 Task: Create in the project ChainTech in Backlog an issue 'Upgrade the website navigation and menu design of a web application to improve user experience and website organization', assign it to team member softage.2@softage.net and change the status to IN PROGRESS. Create in the project ChainTech in Backlog an issue 'Create a new online platform for online fashion design courses with advanced fashion tools and community features.', assign it to team member softage.3@softage.net and change the status to IN PROGRESS
Action: Mouse moved to (206, 59)
Screenshot: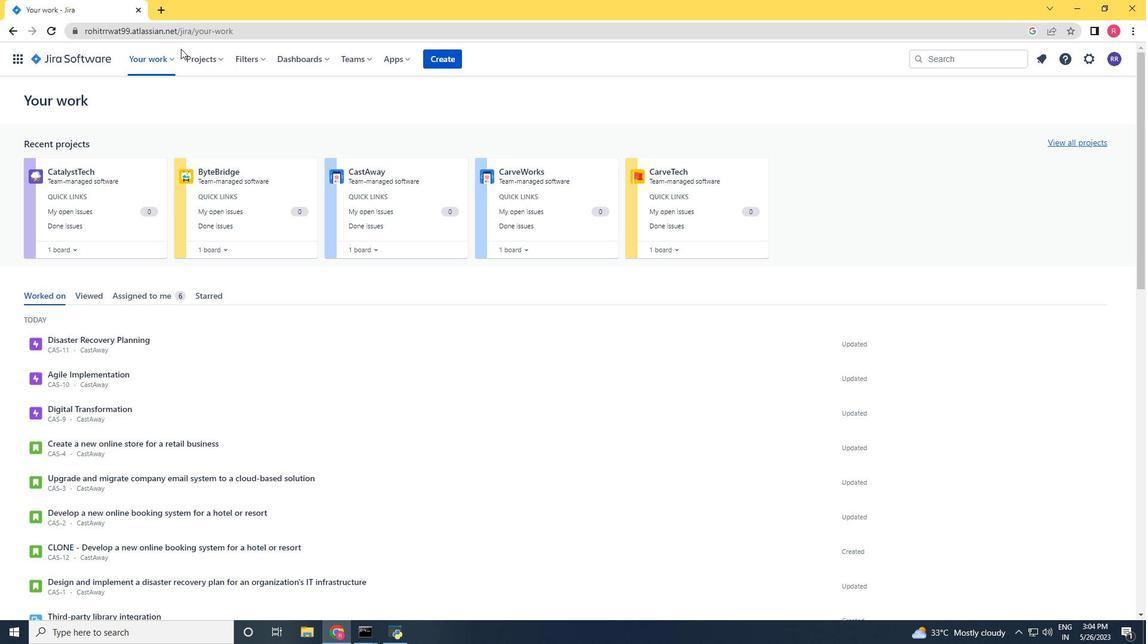 
Action: Mouse pressed left at (206, 59)
Screenshot: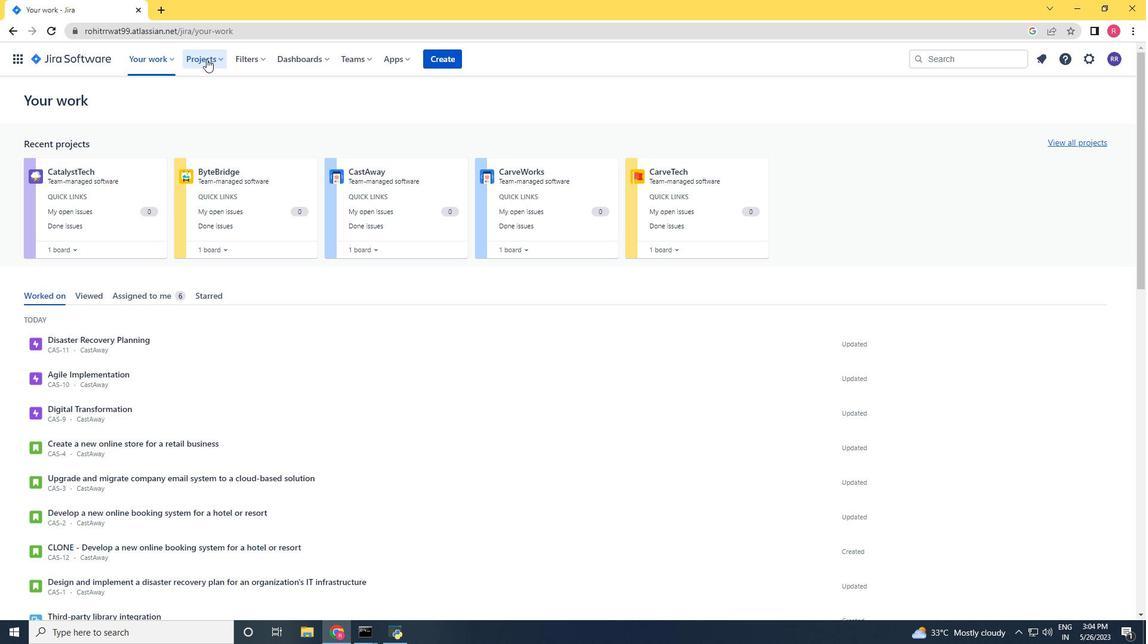 
Action: Mouse moved to (221, 108)
Screenshot: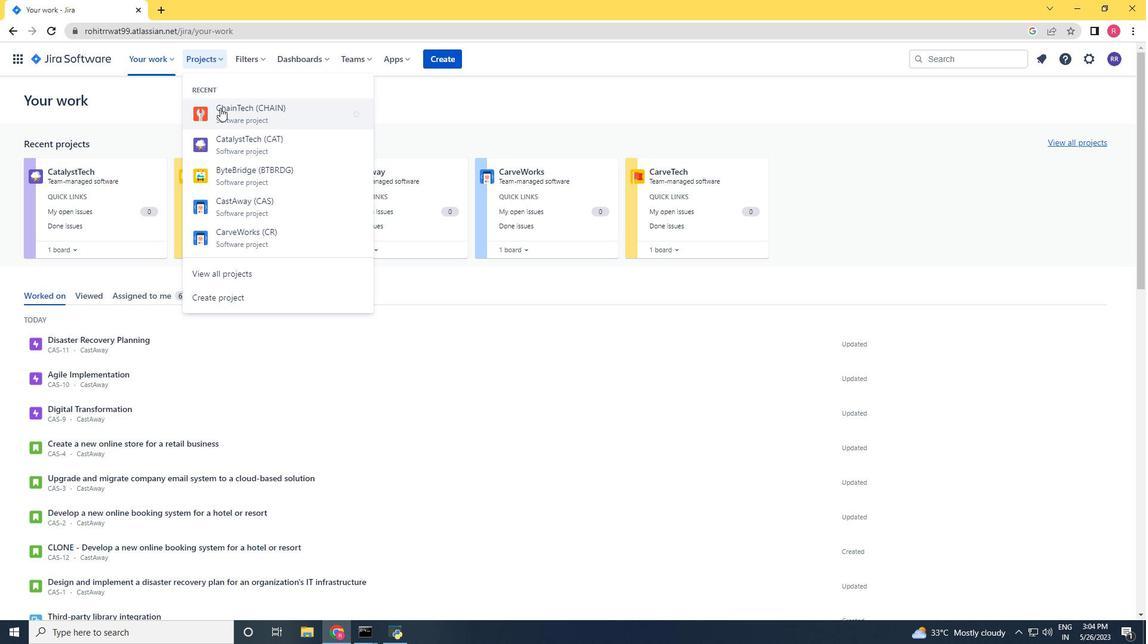 
Action: Mouse pressed left at (221, 108)
Screenshot: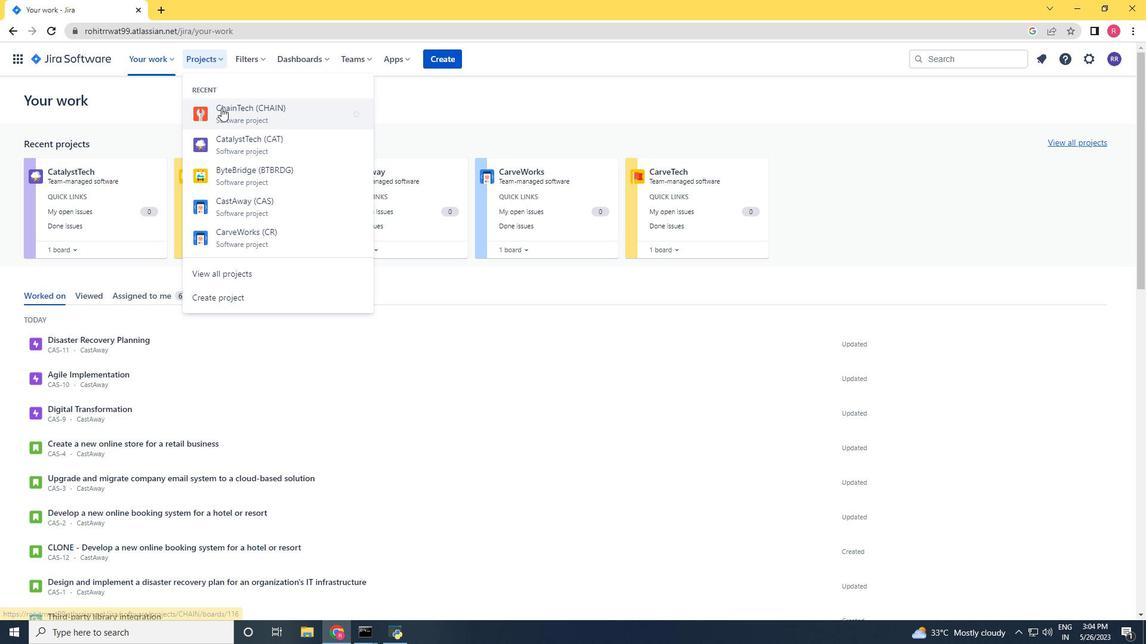 
Action: Mouse moved to (85, 189)
Screenshot: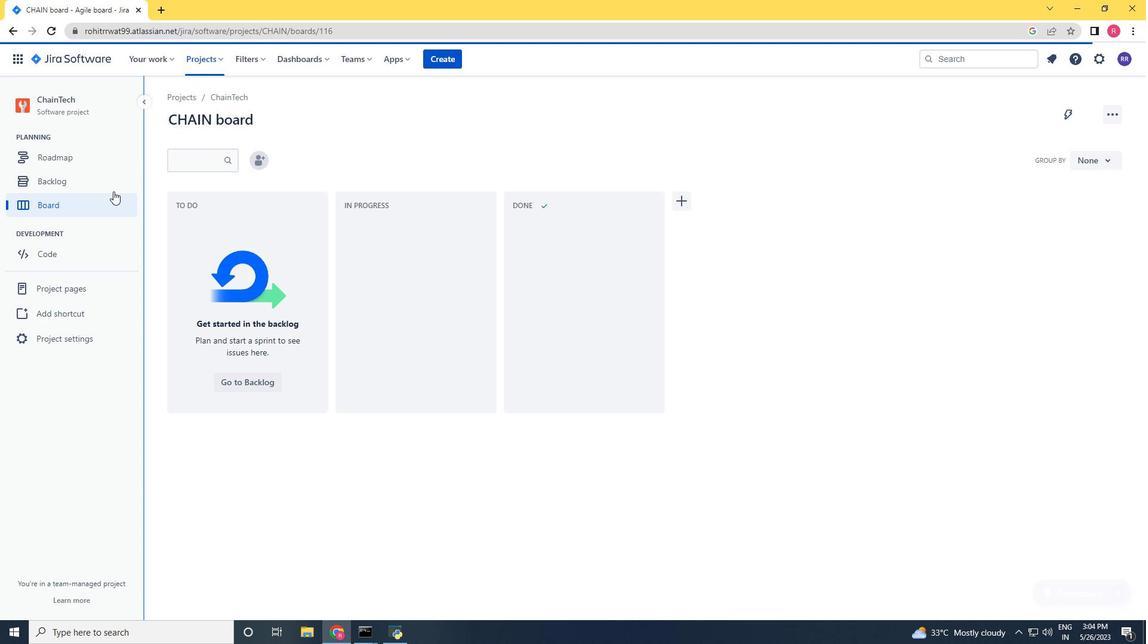 
Action: Mouse pressed left at (85, 189)
Screenshot: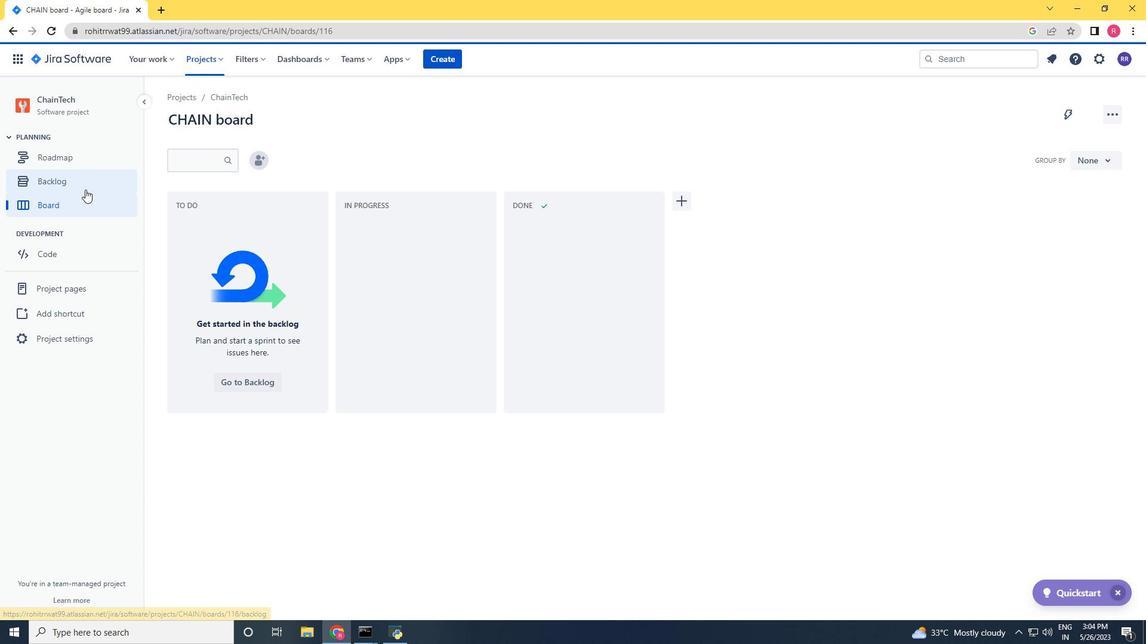 
Action: Mouse moved to (256, 458)
Screenshot: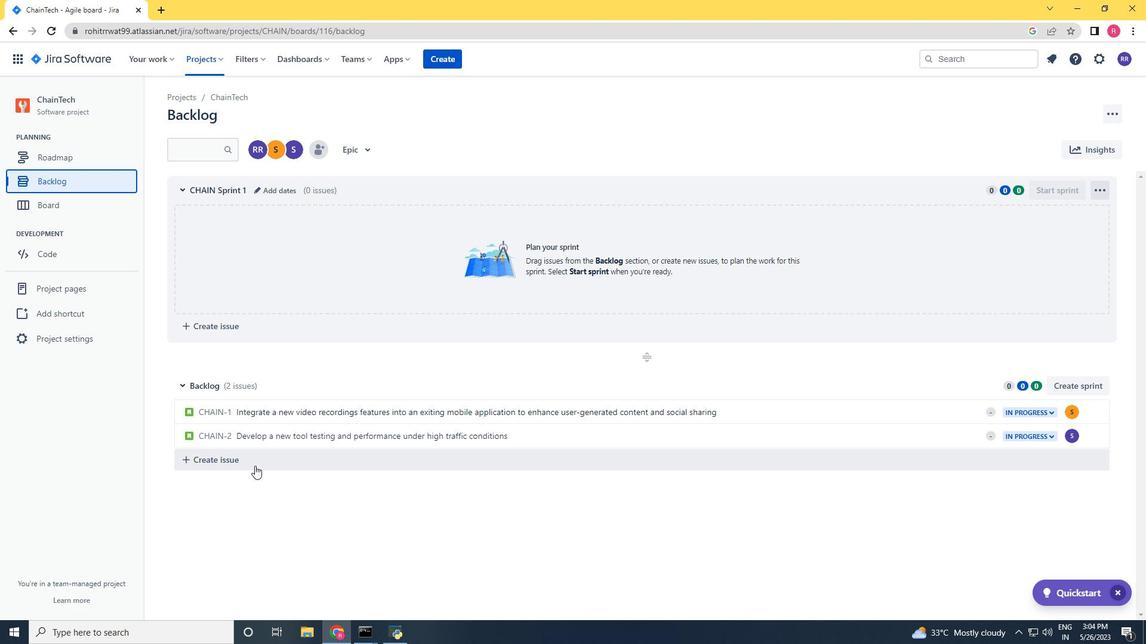 
Action: Mouse pressed left at (256, 458)
Screenshot: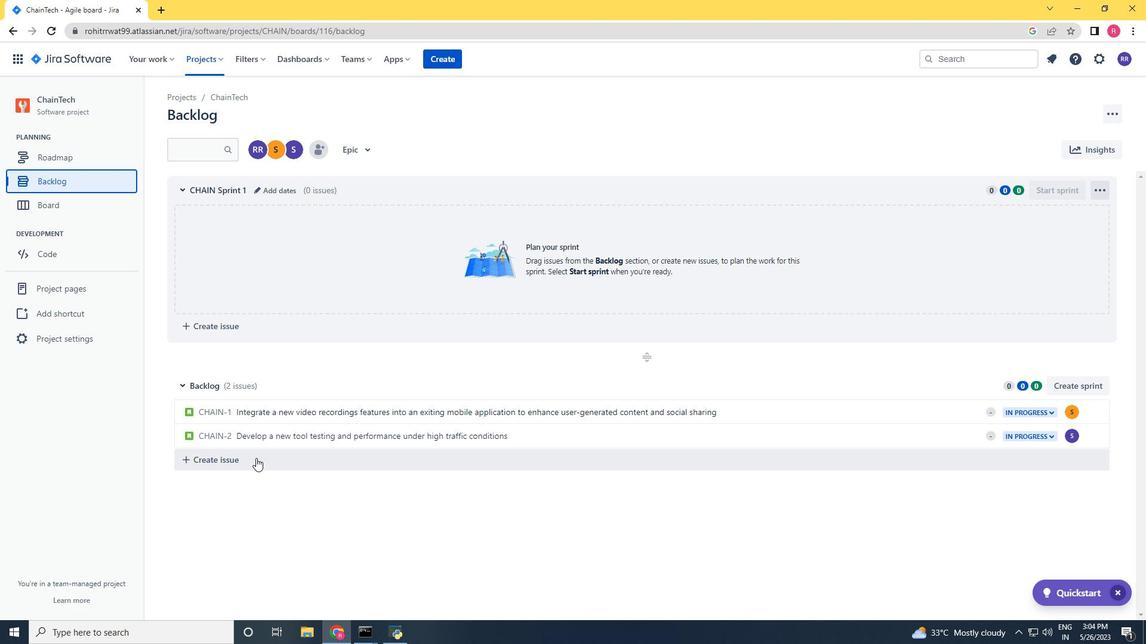 
Action: Mouse moved to (388, 235)
Screenshot: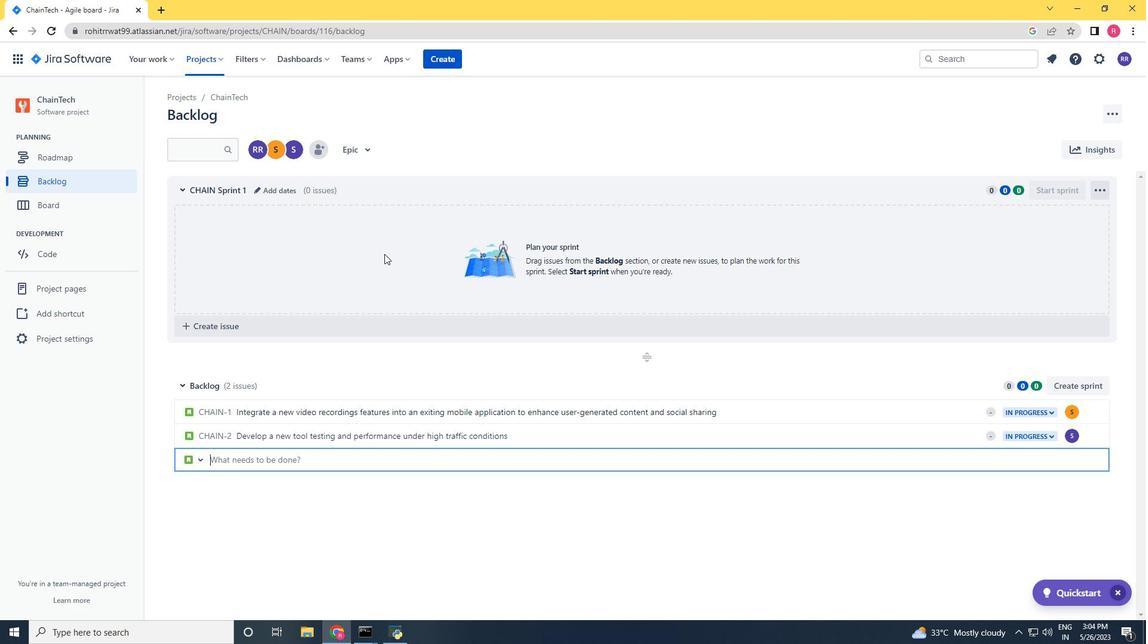 
Action: Key pressed <Key.shift><Key.shift><Key.shift><Key.shift><Key.shift><Key.shift><Key.shift><Key.shift><Key.shift>Upgrade<Key.space><Key.space>the<Key.space>website<Key.space>navigation<Key.space>and<Key.space>menu<Key.space>design<Key.space>of<Key.space>a<Key.space>web<Key.space>applicat<Key.backspace><Key.backspace><Key.backspace>cation<Key.space>to<Key.space>improve<Key.space>user<Key.space>experience<Key.space>and<Key.space>website<Key.space>orgniazition<Key.space><Key.backspace><Key.backspace><Key.backspace><Key.backspace><Key.backspace><Key.backspace><Key.backspace><Key.backspace><Key.backspace><Key.backspace><Key.backspace>ganization<Key.space><Key.enter>
Screenshot: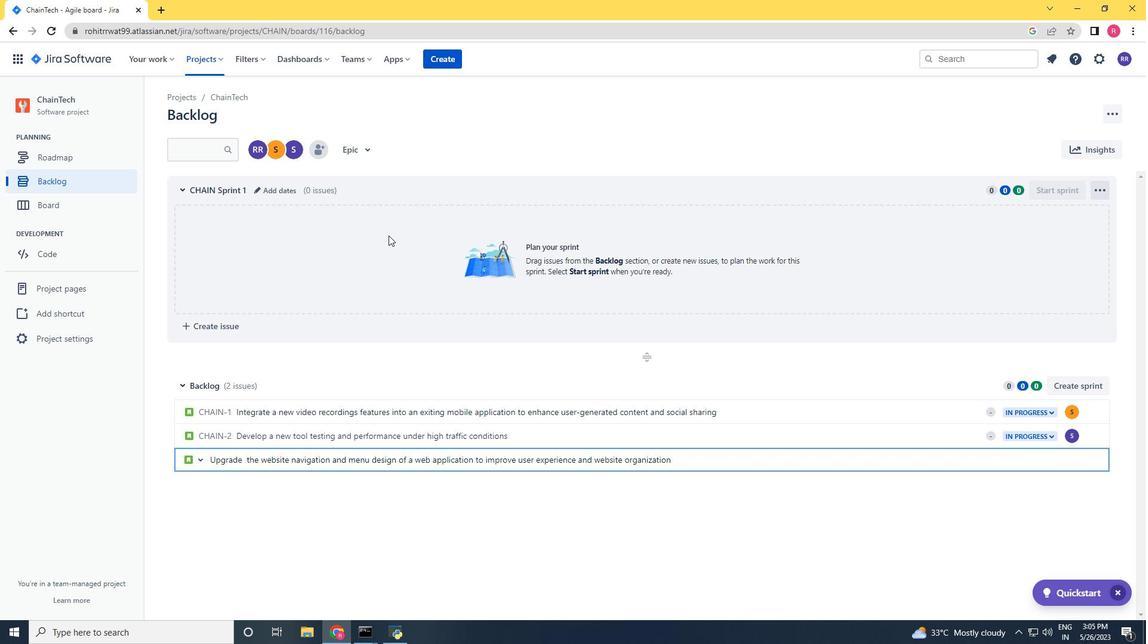 
Action: Mouse moved to (1074, 461)
Screenshot: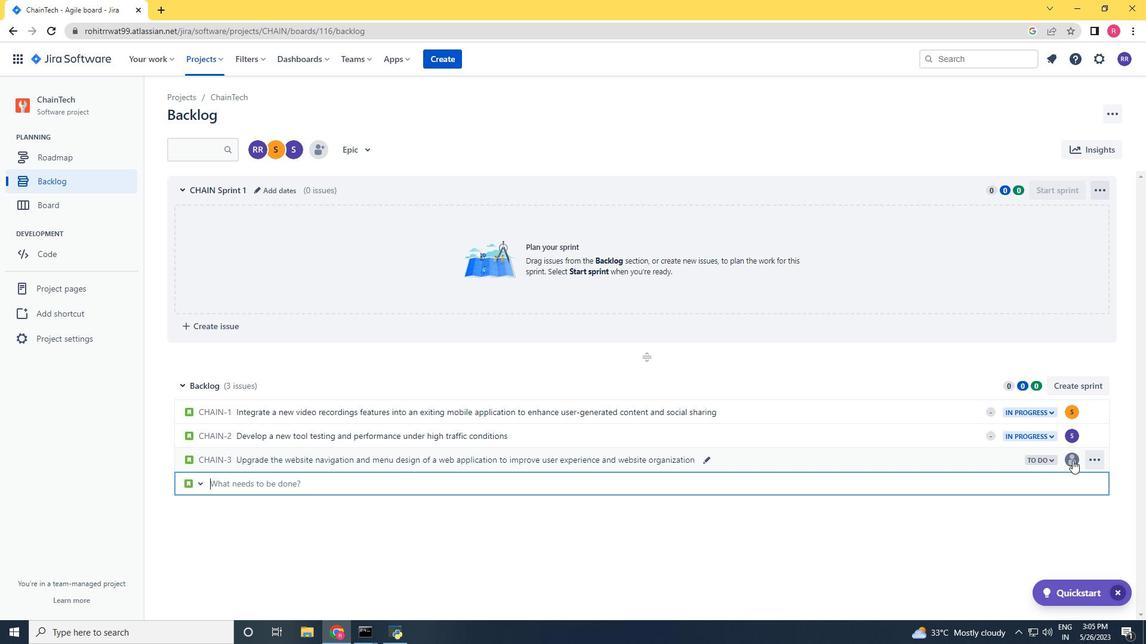 
Action: Mouse pressed left at (1074, 461)
Screenshot: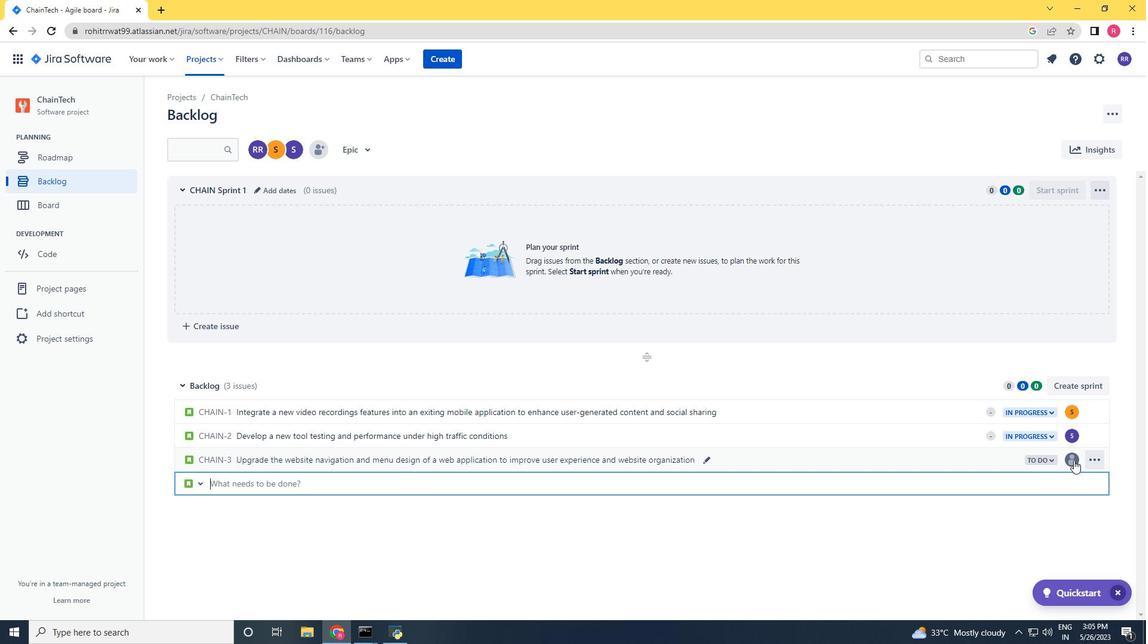 
Action: Key pressed softage.2<Key.shift>@softage,<Key.backspace>.net
Screenshot: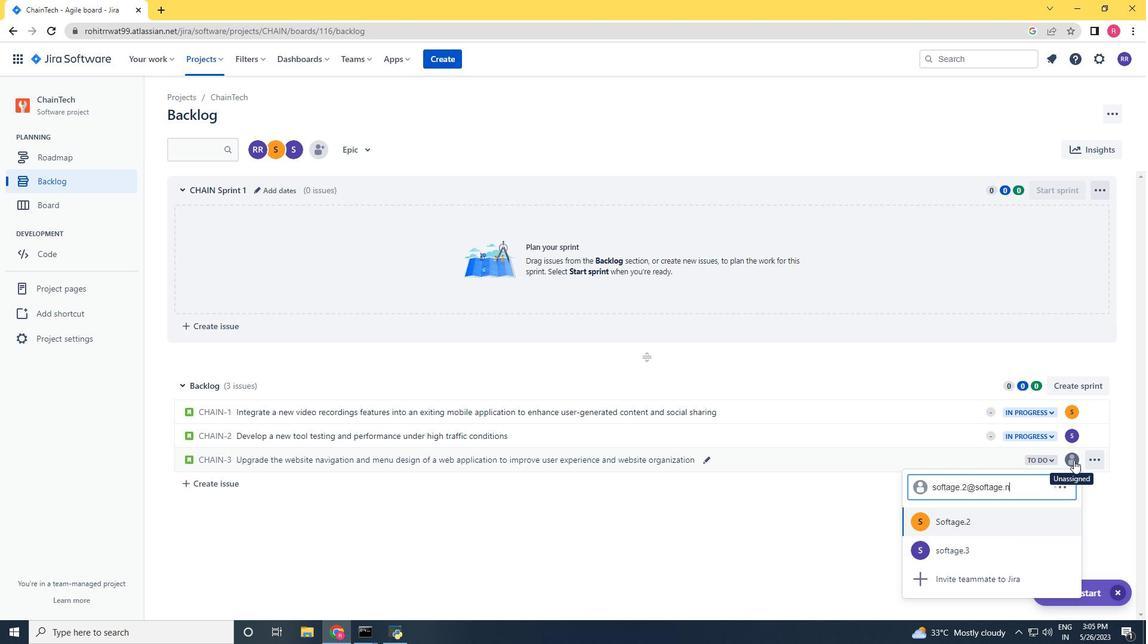 
Action: Mouse moved to (985, 524)
Screenshot: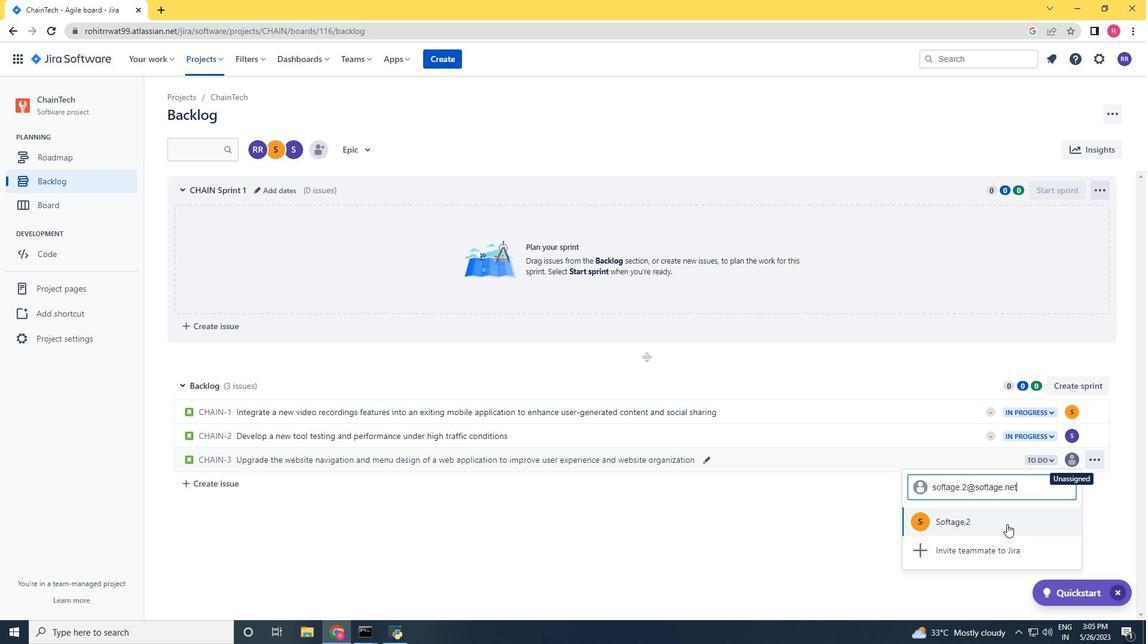 
Action: Mouse pressed left at (985, 524)
Screenshot: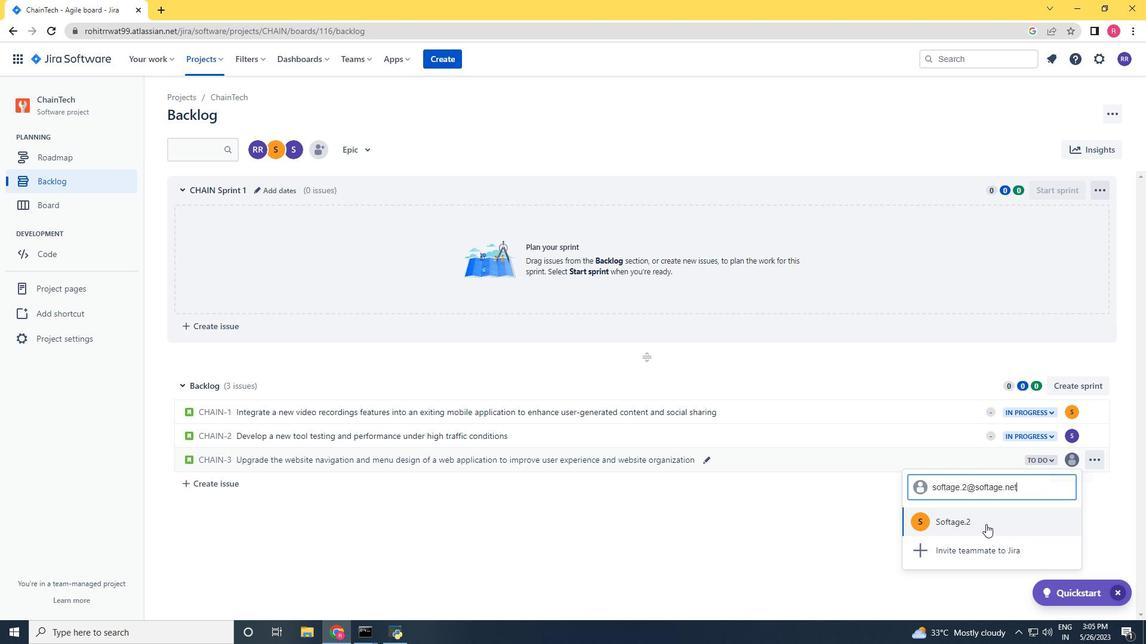 
Action: Mouse moved to (1039, 458)
Screenshot: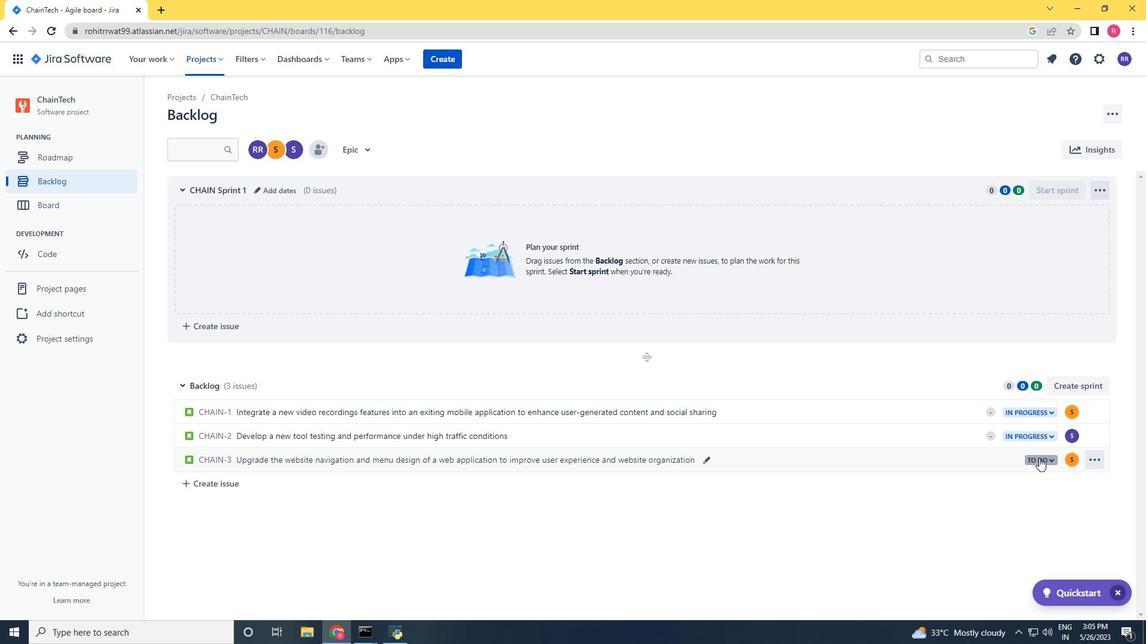 
Action: Mouse pressed left at (1039, 458)
Screenshot: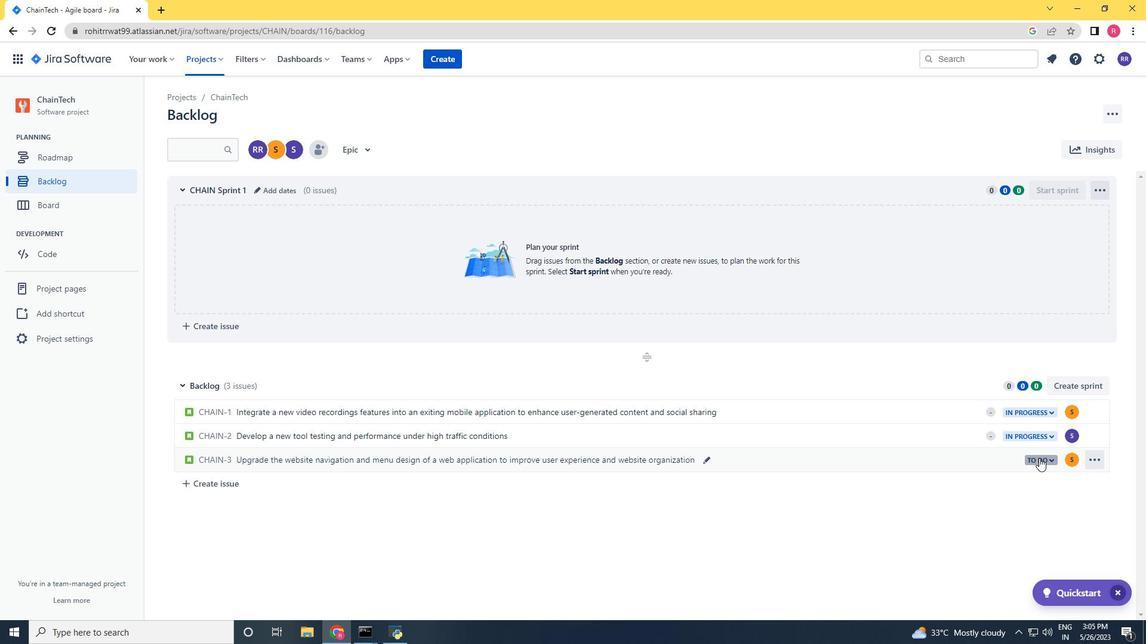 
Action: Mouse moved to (983, 487)
Screenshot: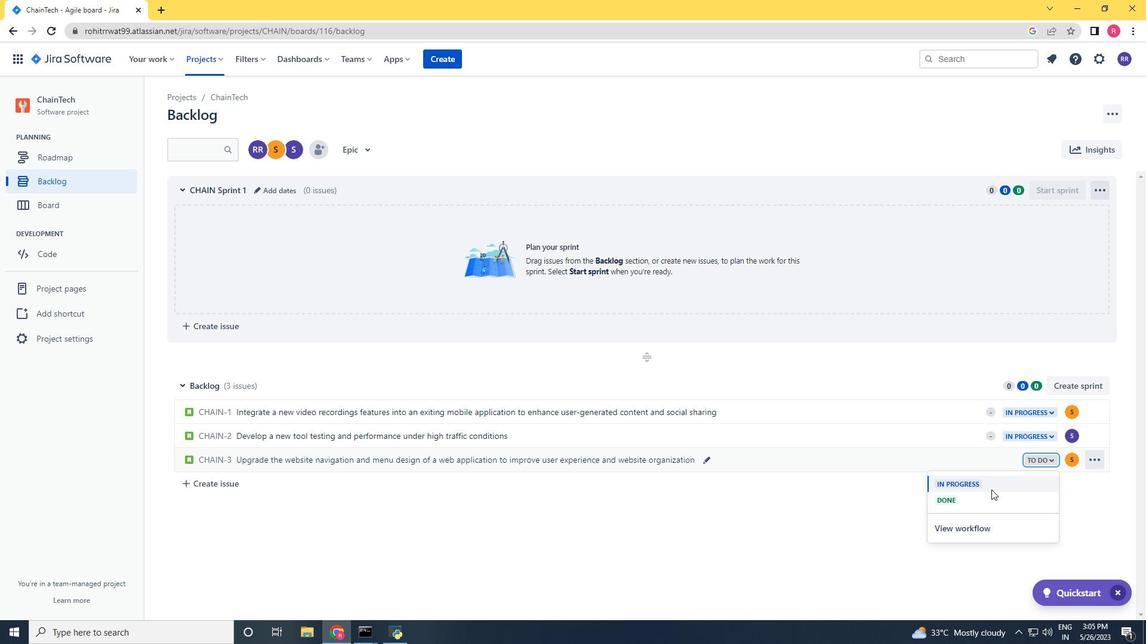 
Action: Mouse pressed left at (983, 487)
Screenshot: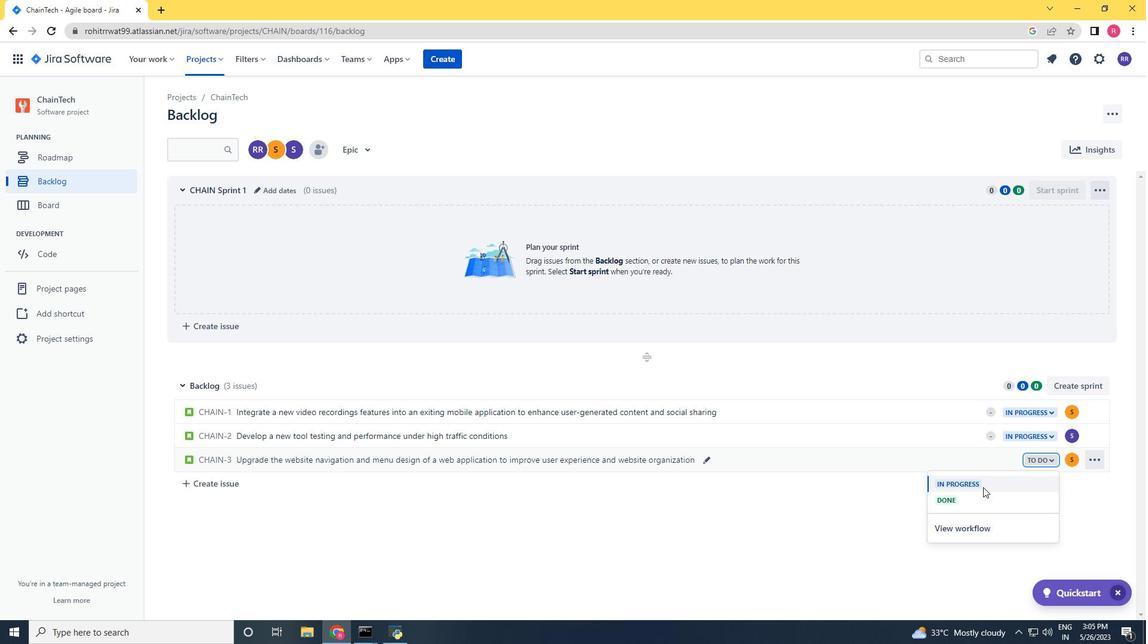 
Action: Mouse moved to (377, 482)
Screenshot: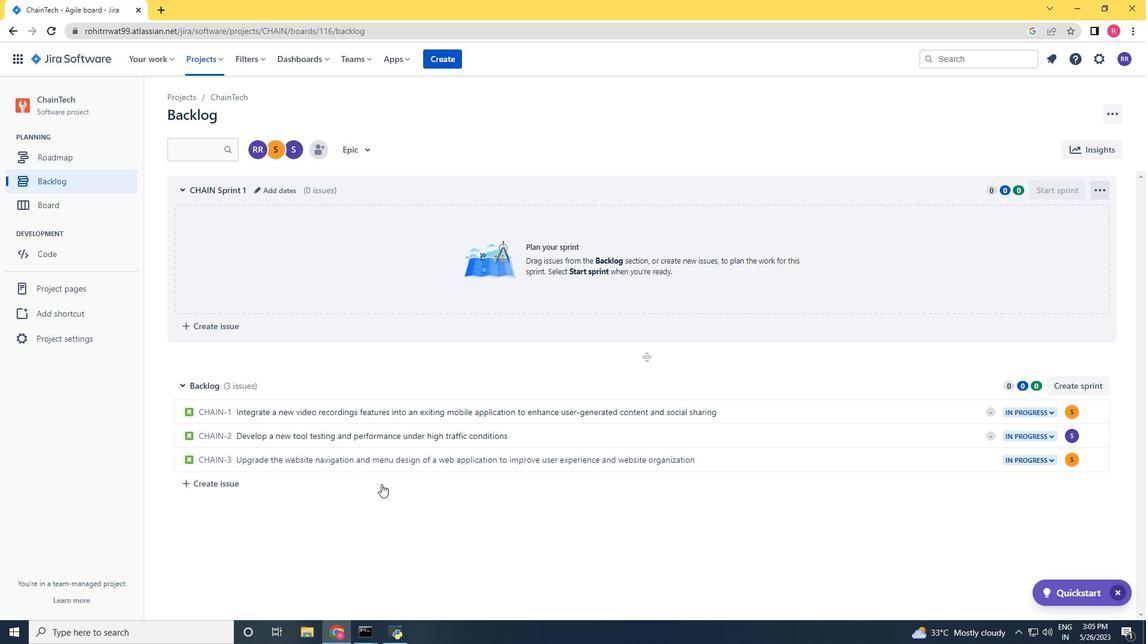 
Action: Mouse pressed left at (377, 482)
Screenshot: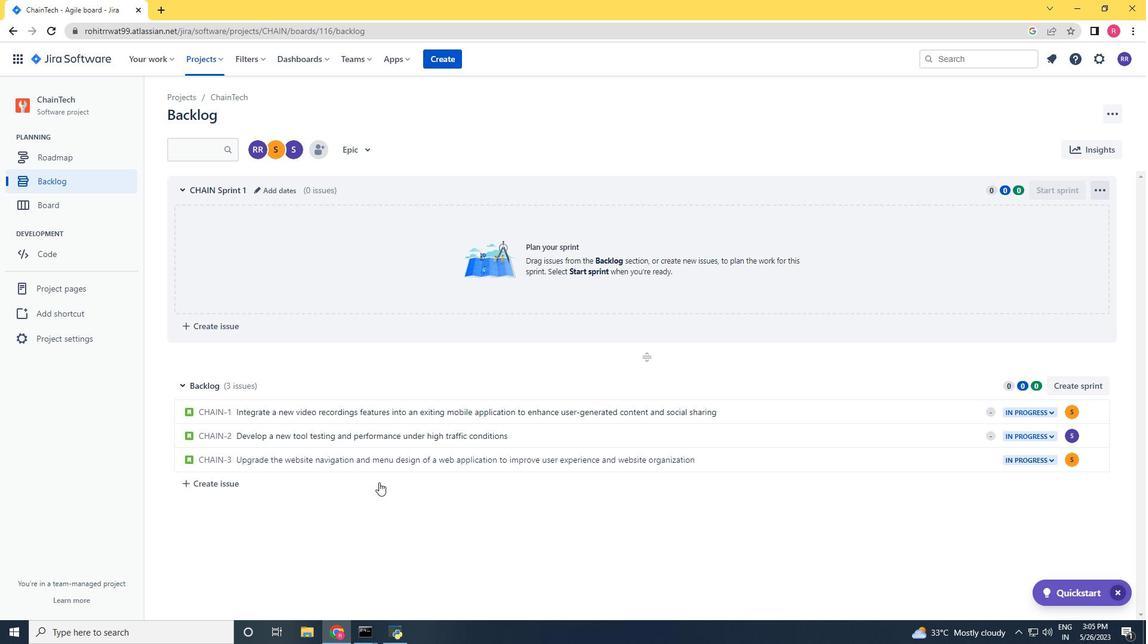 
Action: Key pressed <Key.shift>Create<Key.space>a<Key.space>new<Key.space>online<Key.space>platform<Key.space>for<Key.space>online<Key.space>platform<Key.space>fr<Key.backspace>or<Key.space><Key.backspace><Key.backspace><Key.backspace><Key.backspace><Key.backspace><Key.backspace><Key.backspace><Key.backspace><Key.backspace><Key.backspace><Key.backspace><Key.backspace><Key.backspace>fashion<Key.space>design<Key.space>coure<Key.backspace>ses<Key.space>with<Key.space>advanced<Key.space>fashion<Key.space>tools<Key.space>and<Key.space>community<Key.space>features<Key.space><Key.enter>
Screenshot: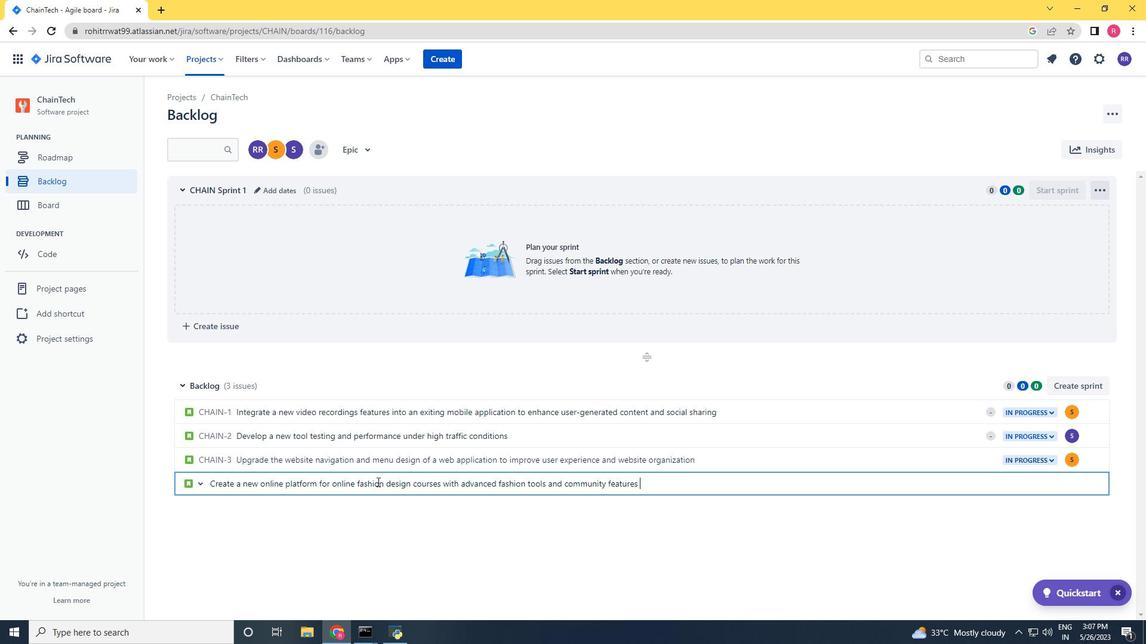 
Action: Mouse moved to (1073, 484)
Screenshot: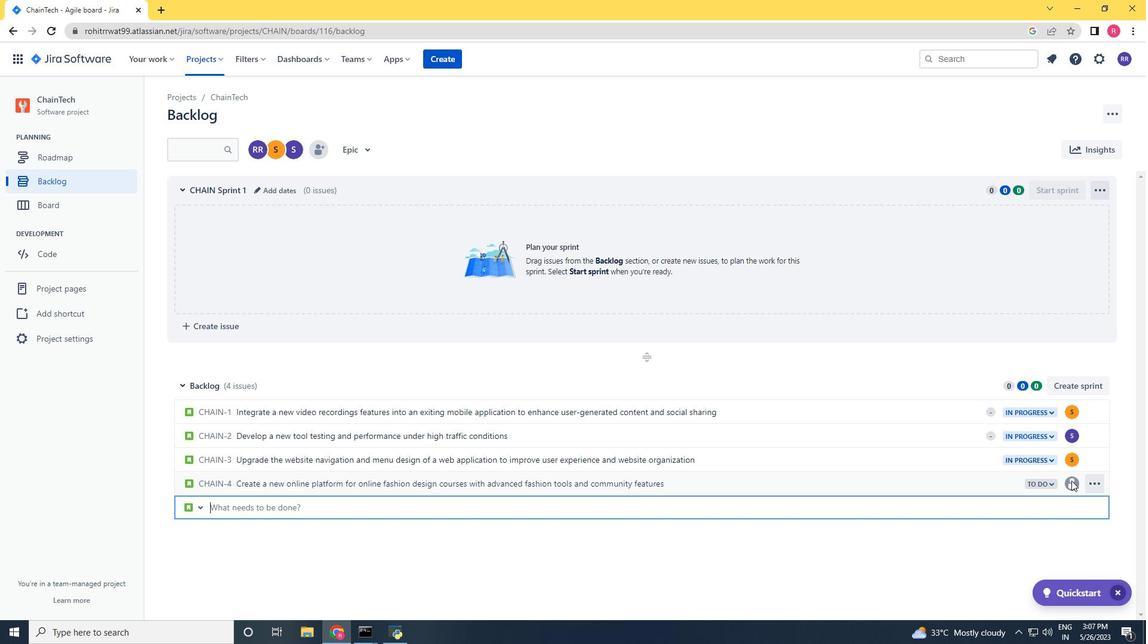 
Action: Mouse pressed left at (1073, 484)
Screenshot: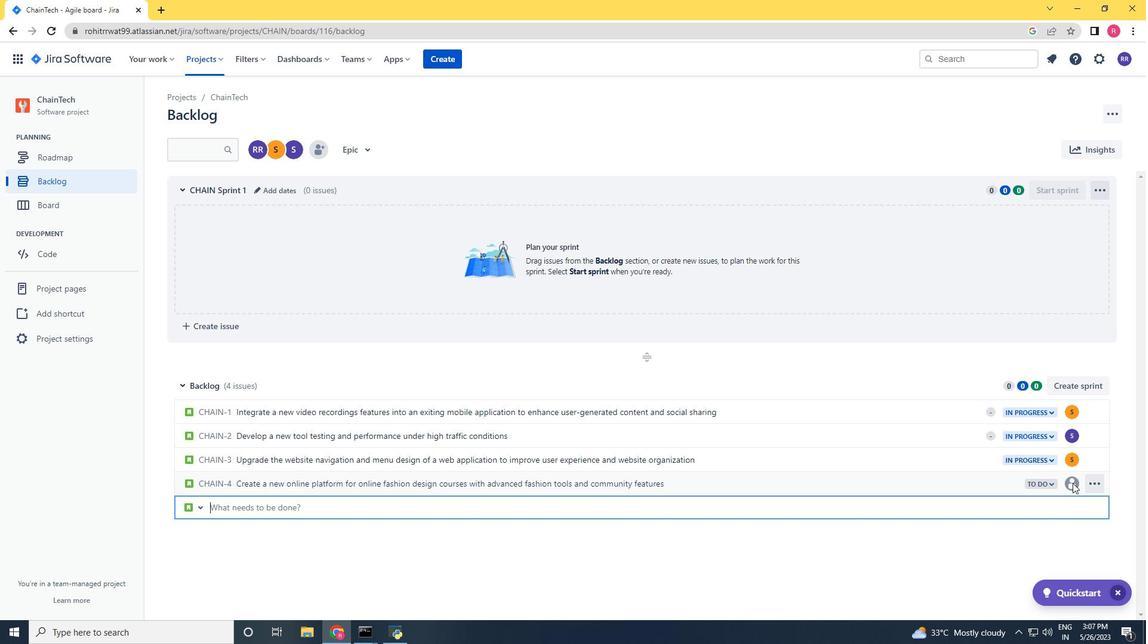 
Action: Key pressed softage.3<Key.shift>@softage.net
Screenshot: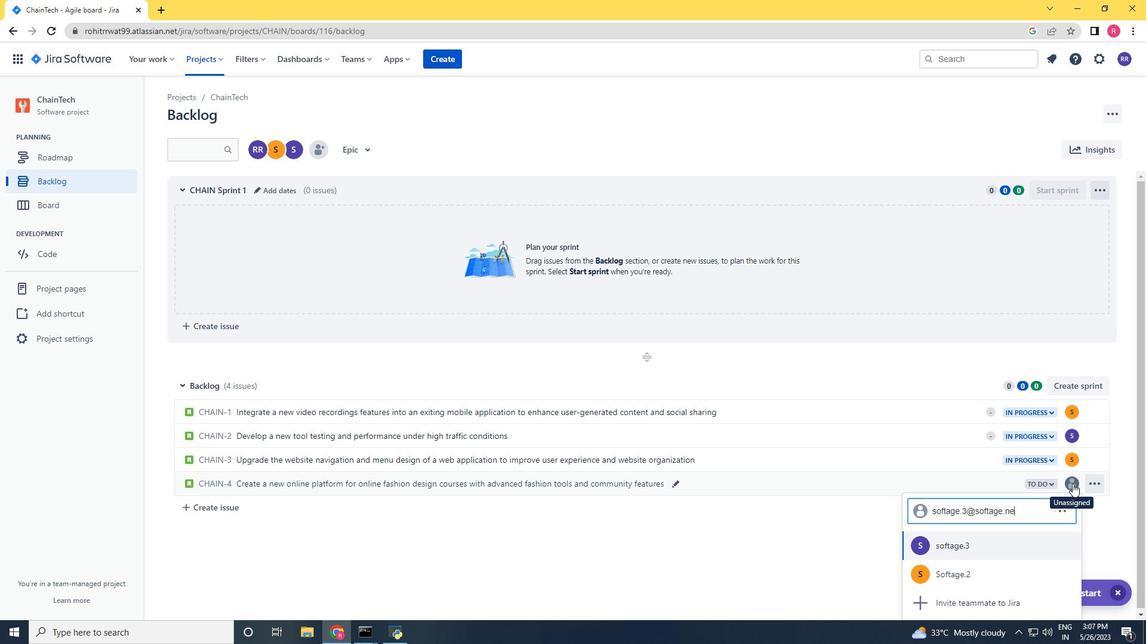 
Action: Mouse moved to (984, 545)
Screenshot: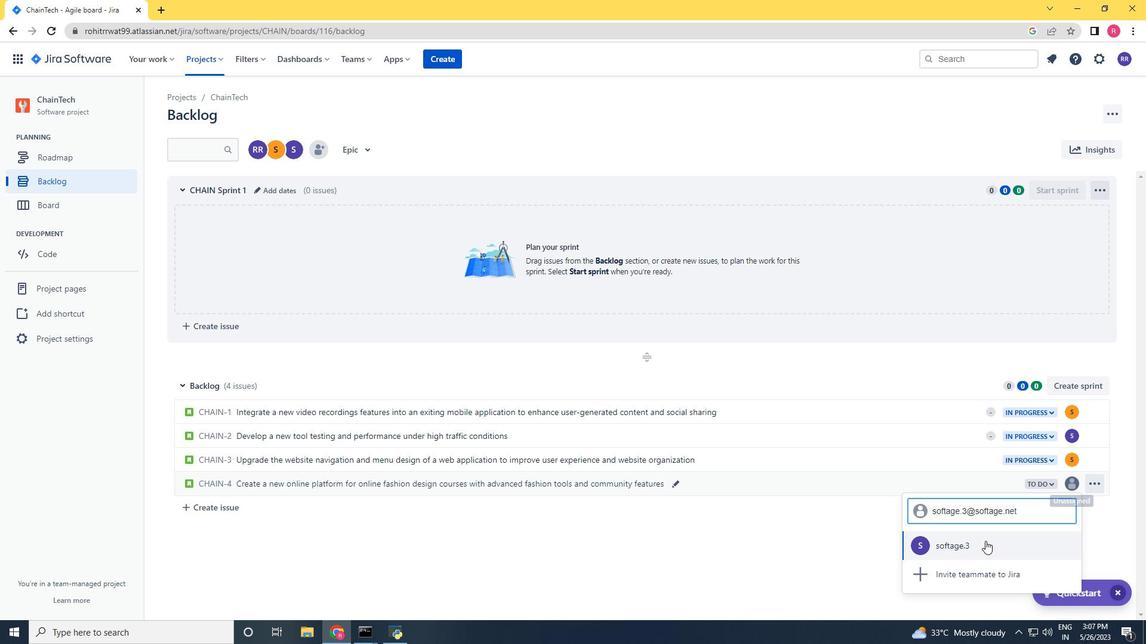 
Action: Mouse pressed left at (984, 545)
Screenshot: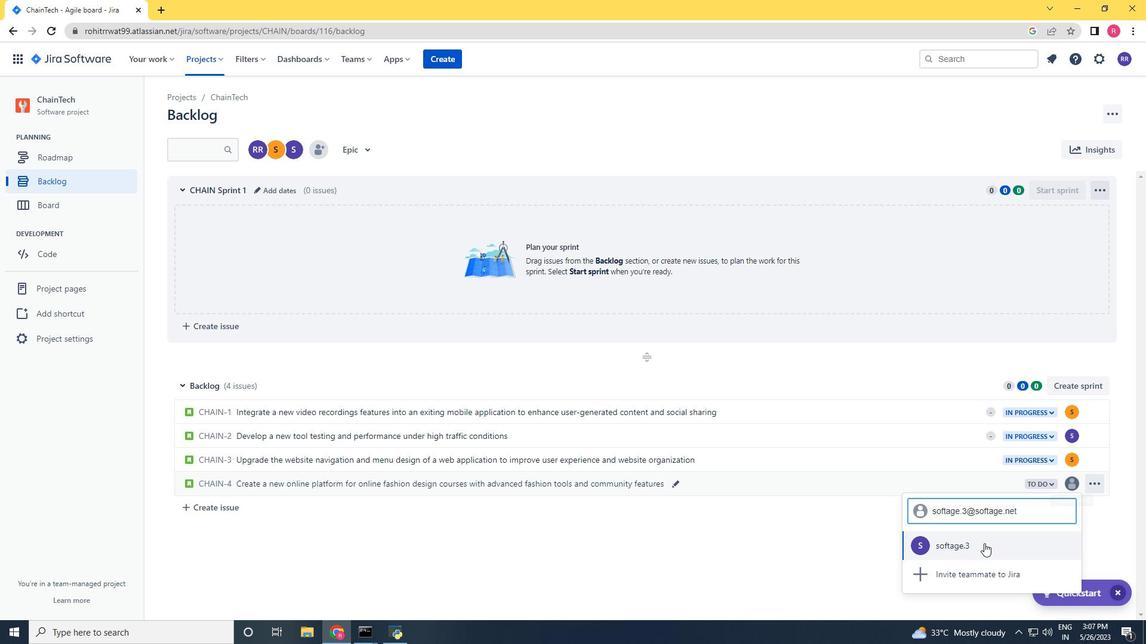 
Action: Mouse moved to (1046, 483)
Screenshot: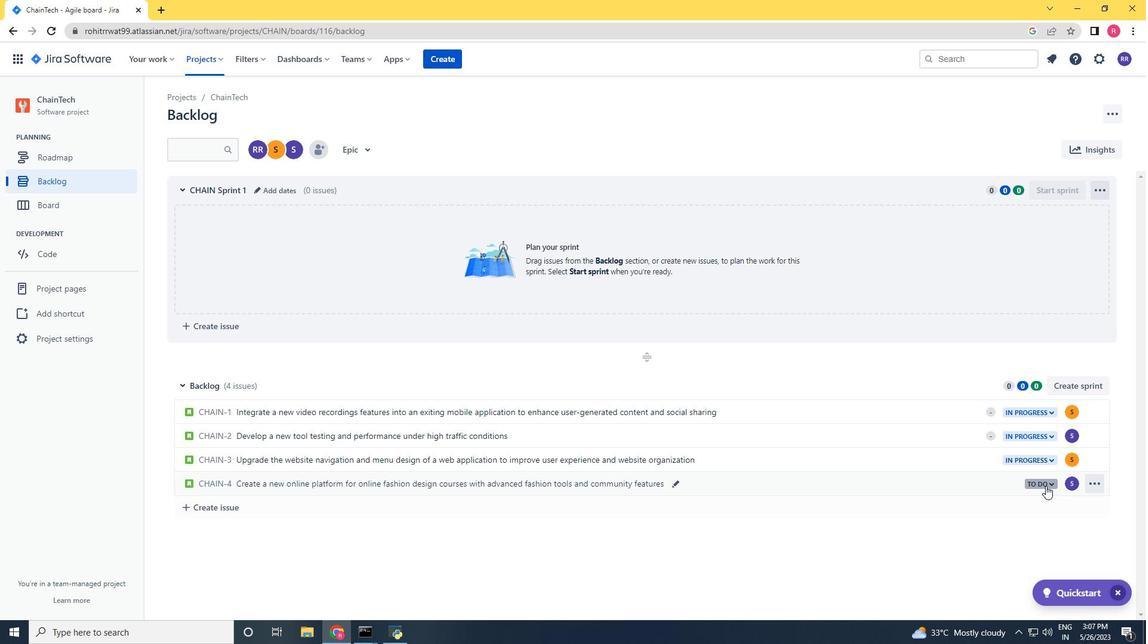 
Action: Mouse pressed left at (1046, 483)
Screenshot: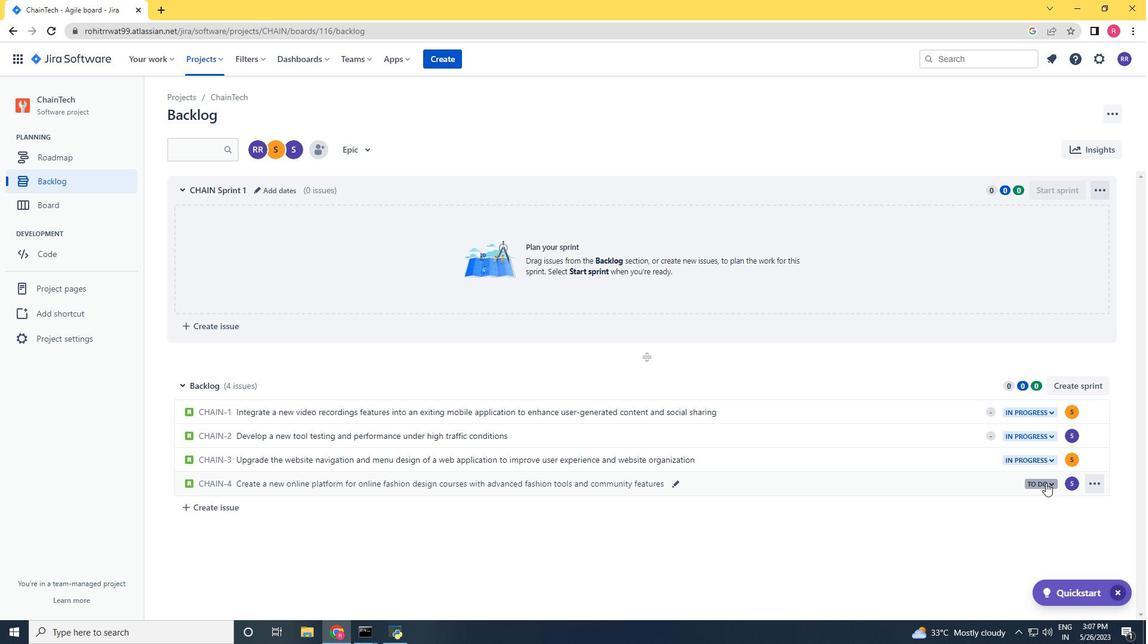 
Action: Mouse moved to (994, 506)
Screenshot: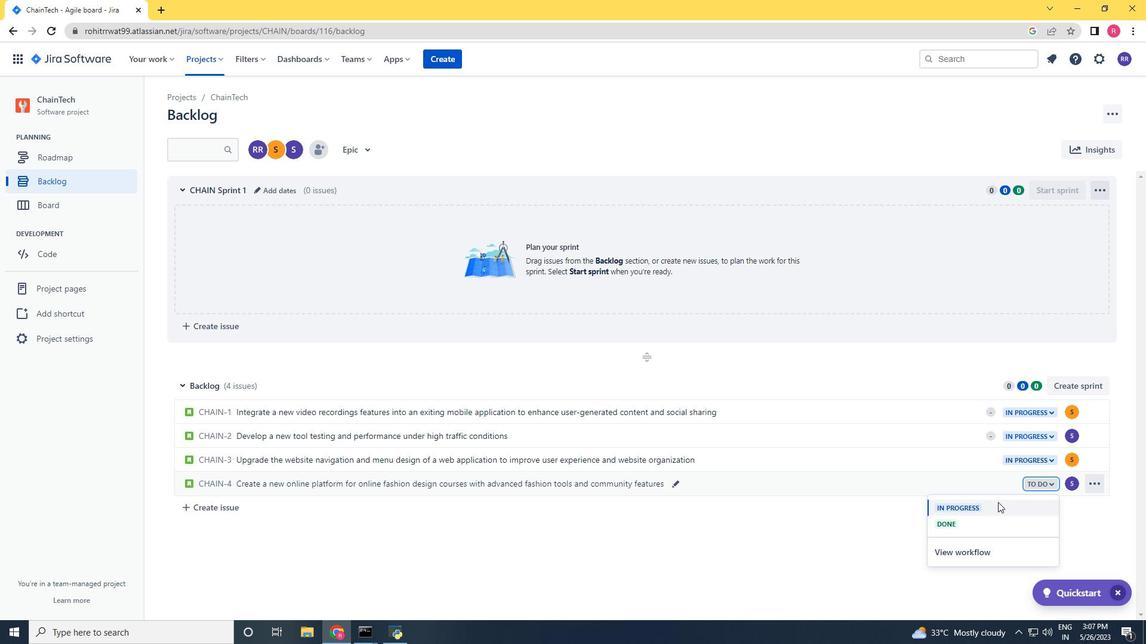 
Action: Mouse pressed left at (994, 506)
Screenshot: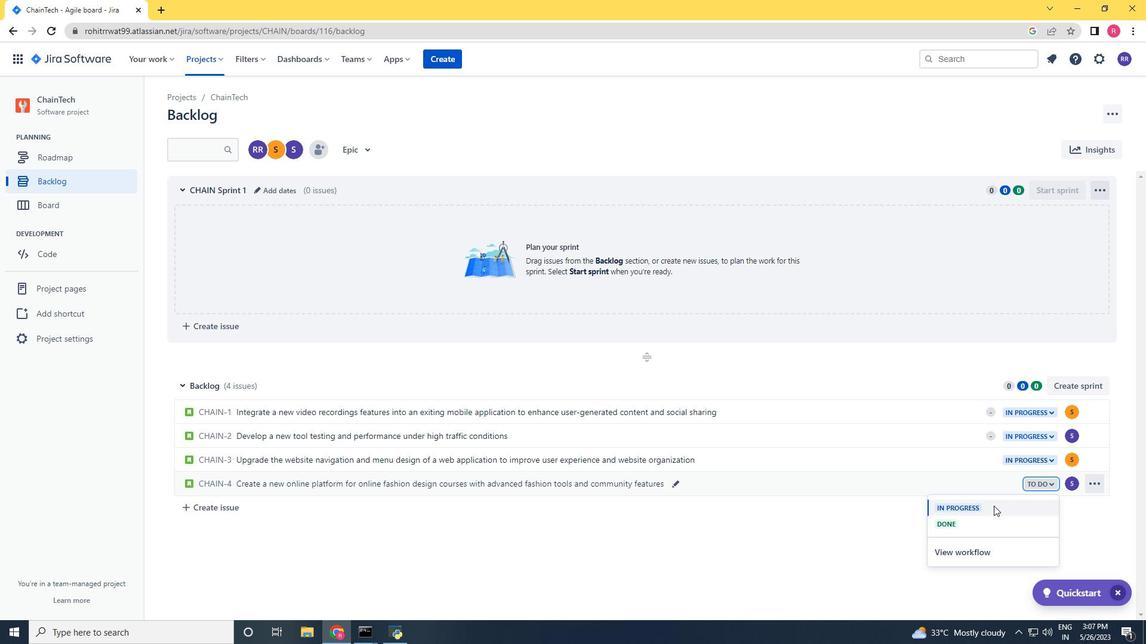 
Action: Mouse moved to (693, 551)
Screenshot: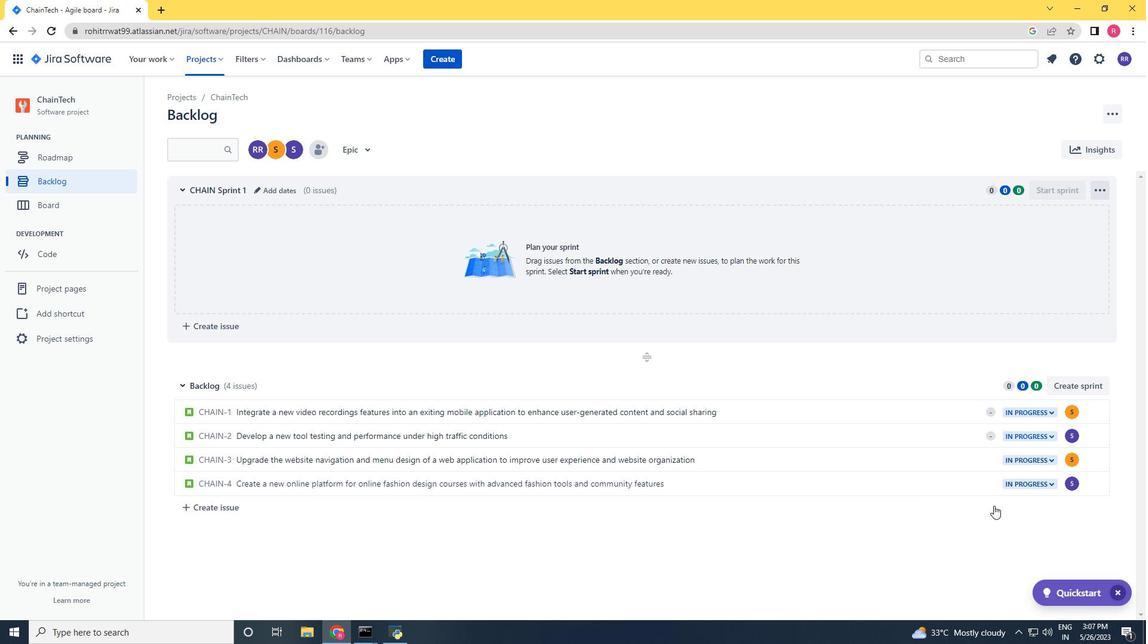 
